 Task: Create a board button that arrange the lists on this board by title "descending".
Action: Mouse moved to (981, 82)
Screenshot: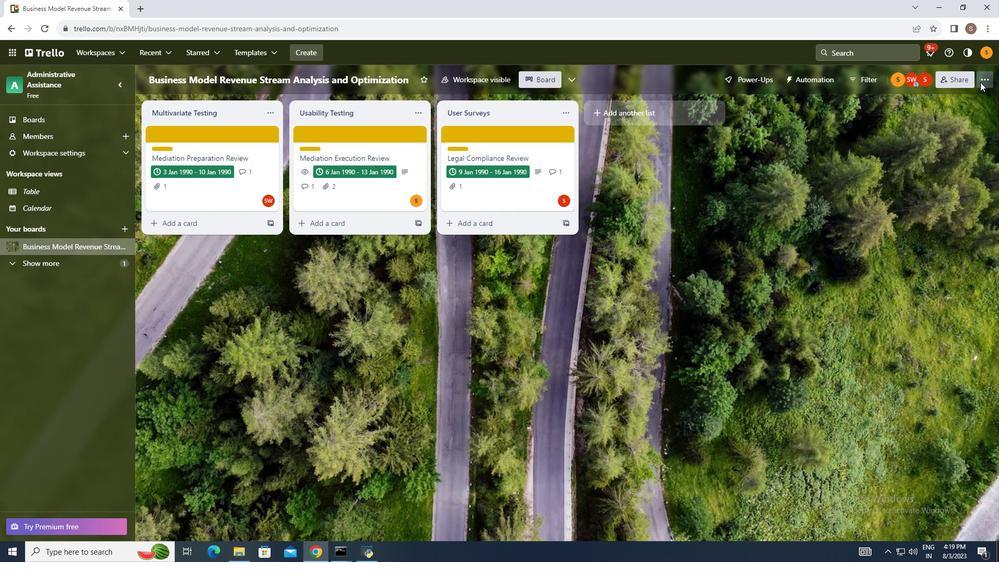 
Action: Mouse pressed left at (981, 82)
Screenshot: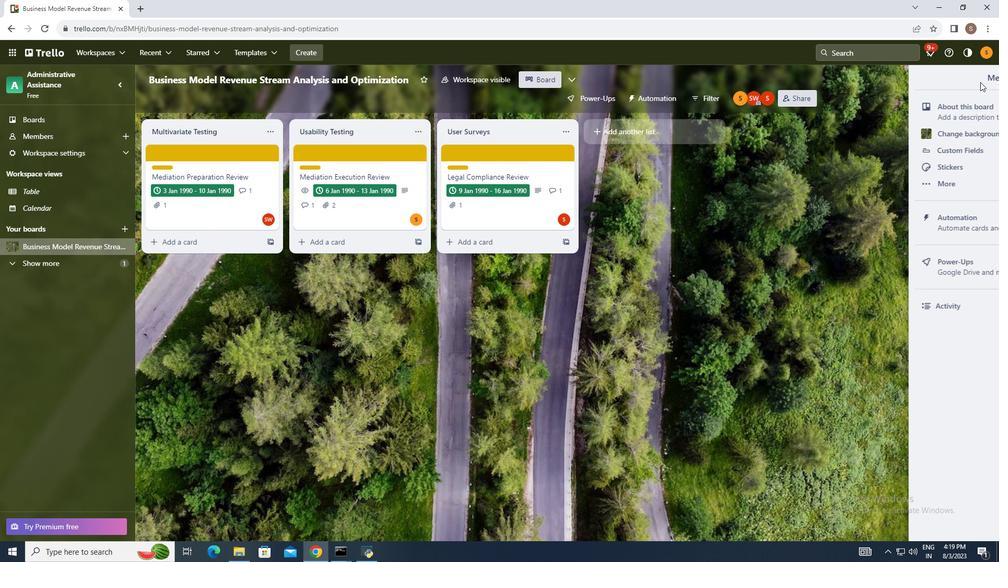 
Action: Mouse moved to (916, 224)
Screenshot: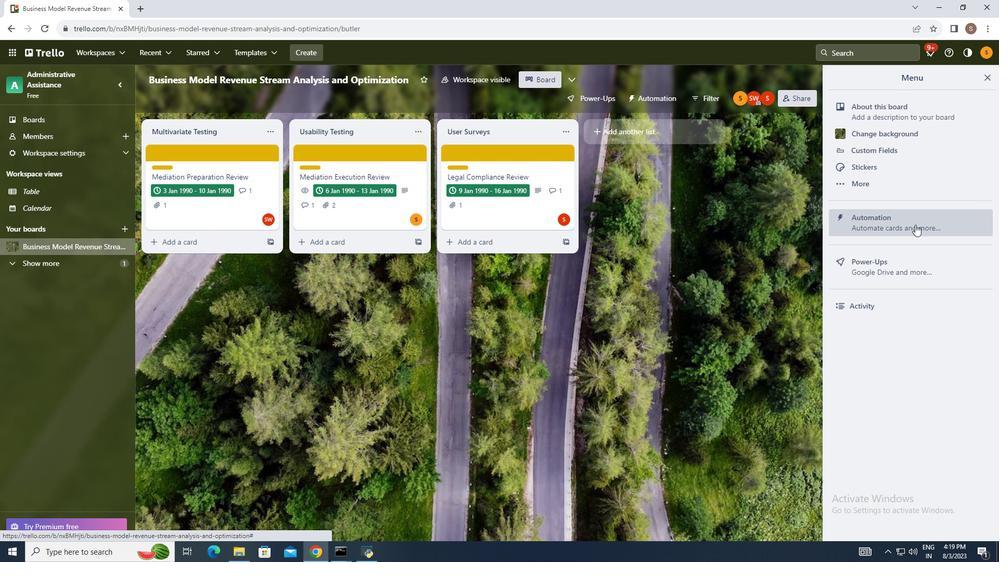 
Action: Mouse pressed left at (916, 224)
Screenshot: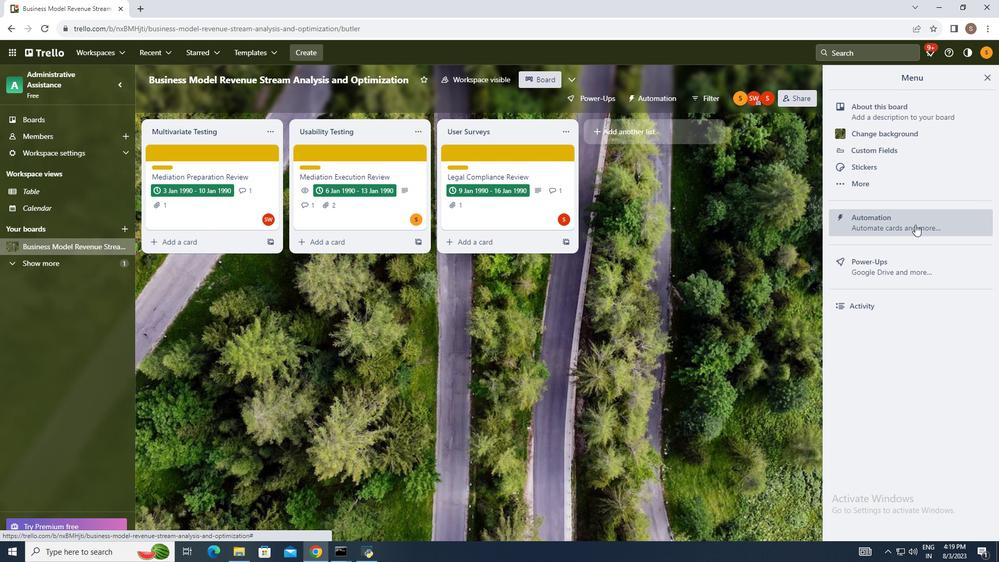 
Action: Mouse moved to (186, 295)
Screenshot: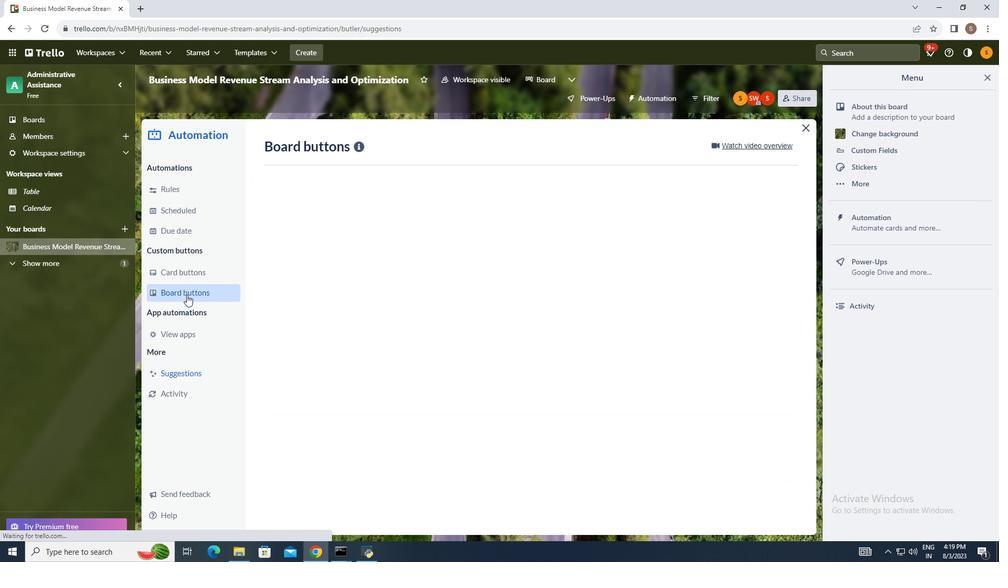 
Action: Mouse pressed left at (186, 295)
Screenshot: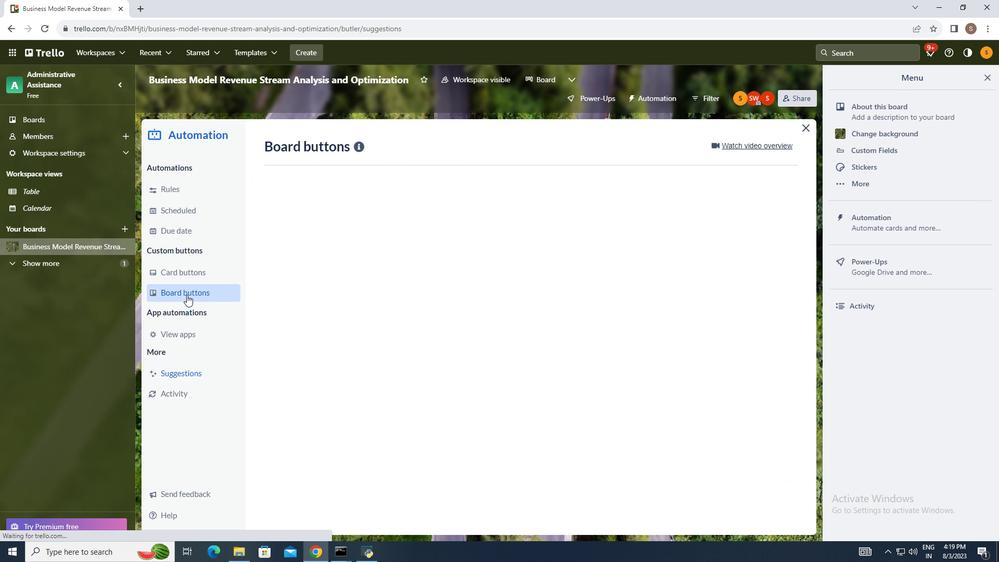 
Action: Mouse moved to (757, 145)
Screenshot: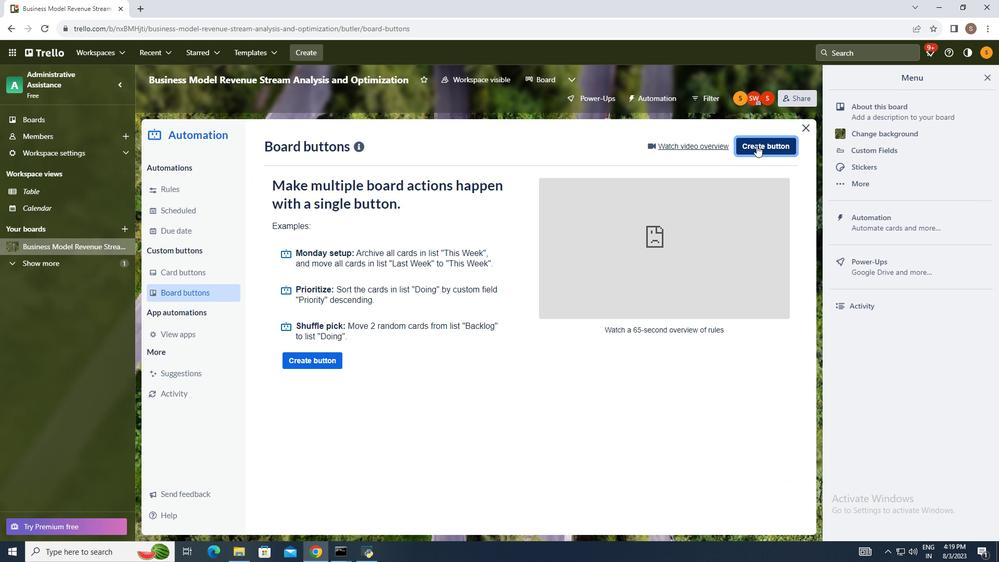 
Action: Mouse pressed left at (757, 145)
Screenshot: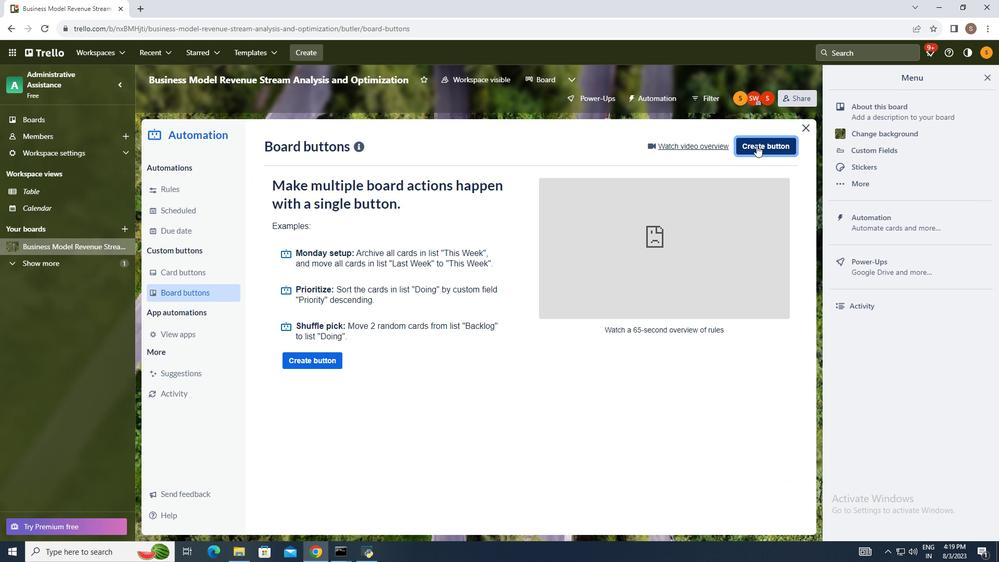 
Action: Mouse moved to (545, 286)
Screenshot: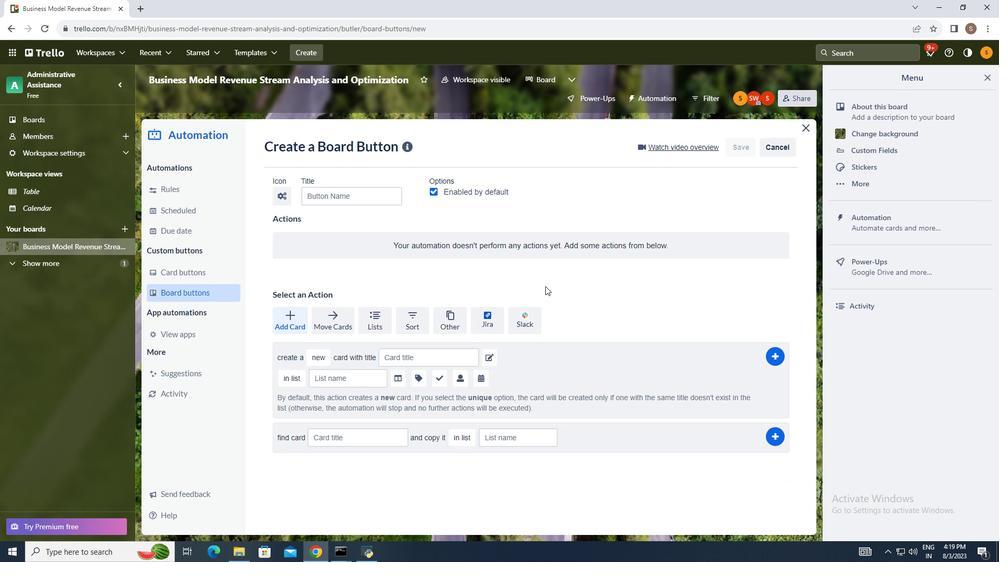 
Action: Mouse pressed left at (545, 286)
Screenshot: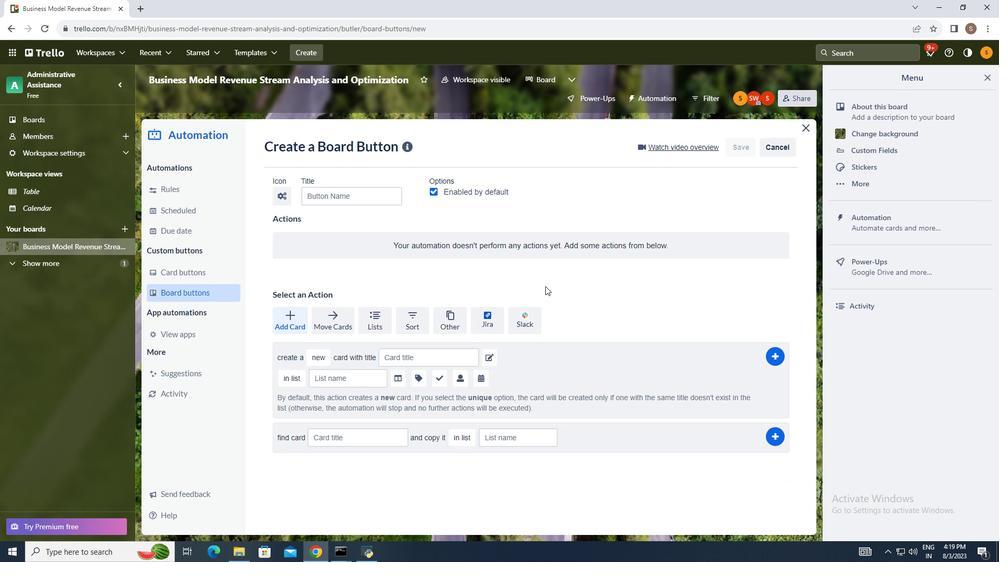 
Action: Mouse moved to (384, 316)
Screenshot: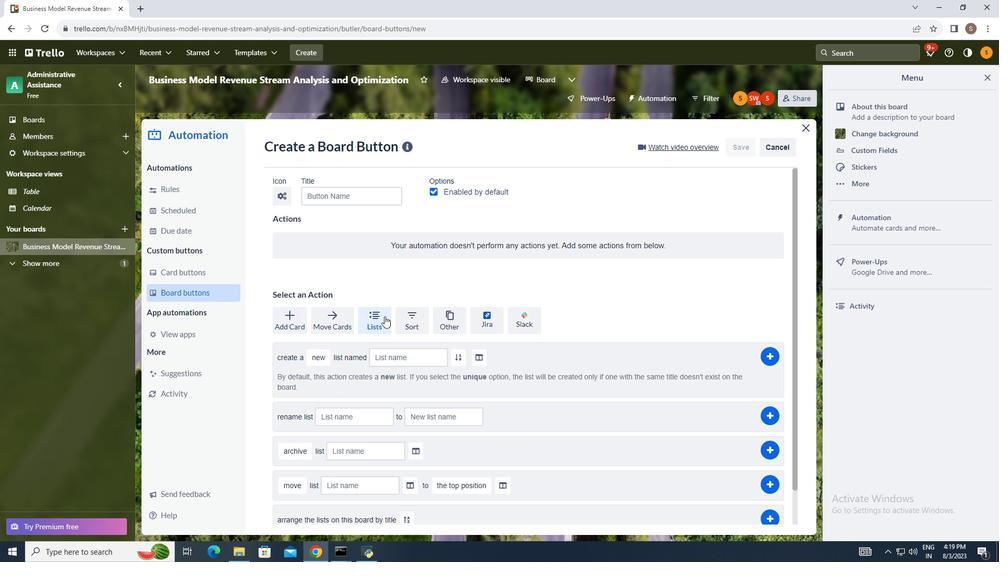 
Action: Mouse pressed left at (384, 316)
Screenshot: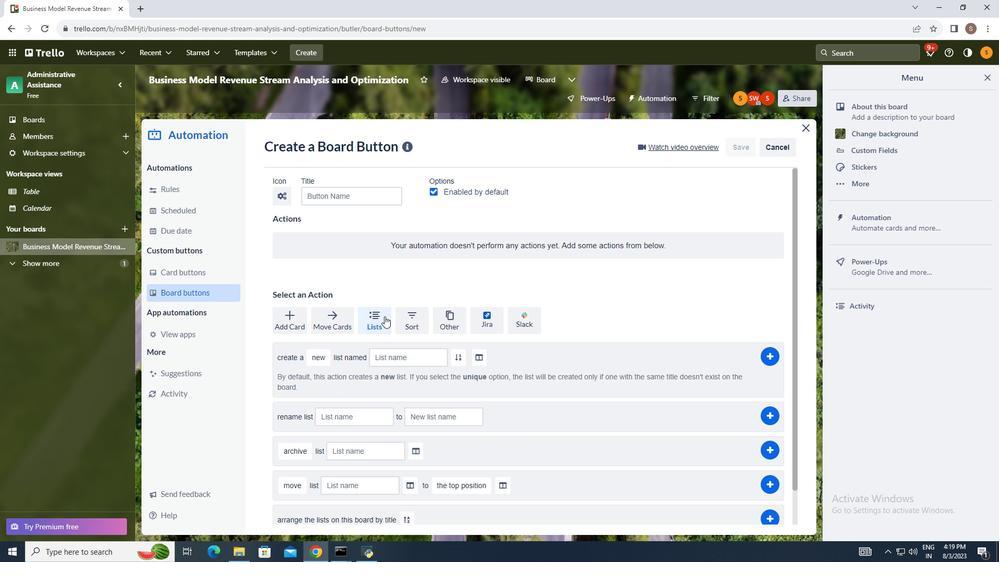 
Action: Mouse moved to (387, 386)
Screenshot: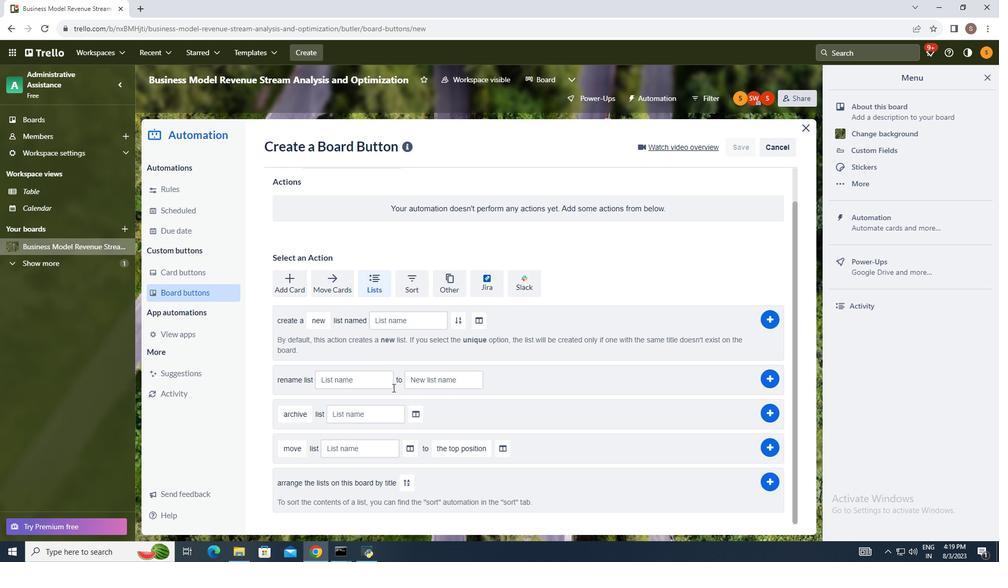 
Action: Mouse scrolled (387, 384) with delta (0, 0)
Screenshot: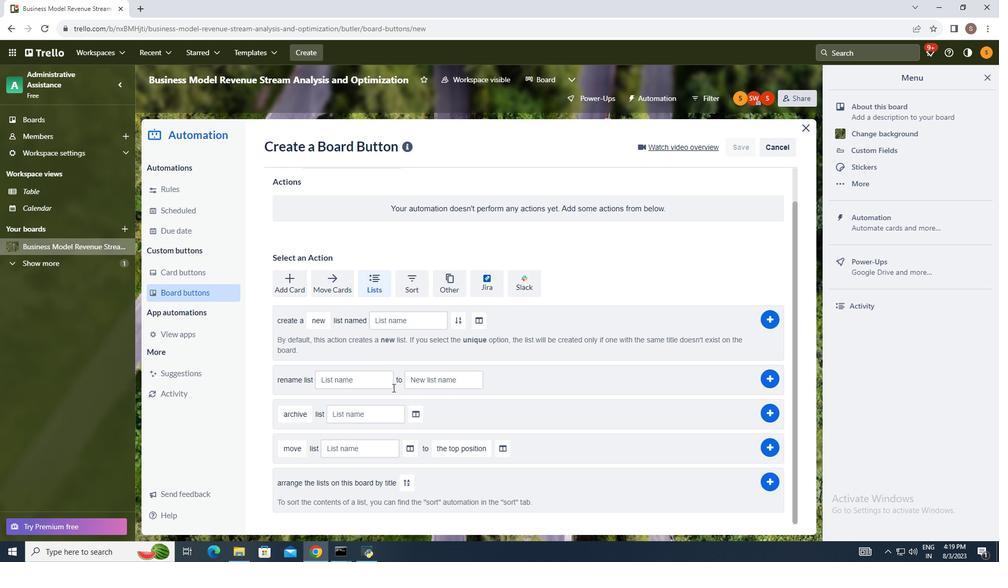 
Action: Mouse moved to (387, 387)
Screenshot: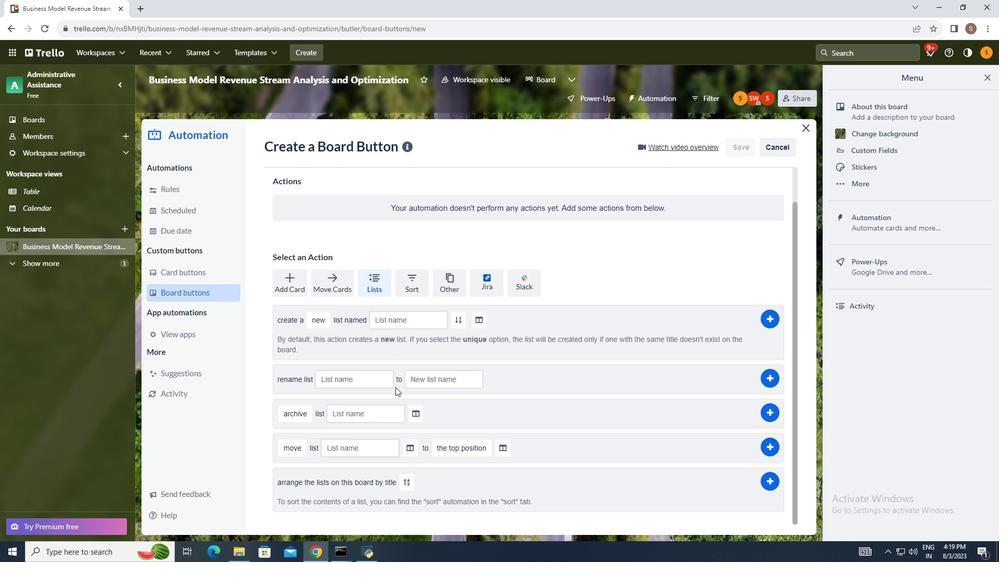 
Action: Mouse scrolled (387, 386) with delta (0, 0)
Screenshot: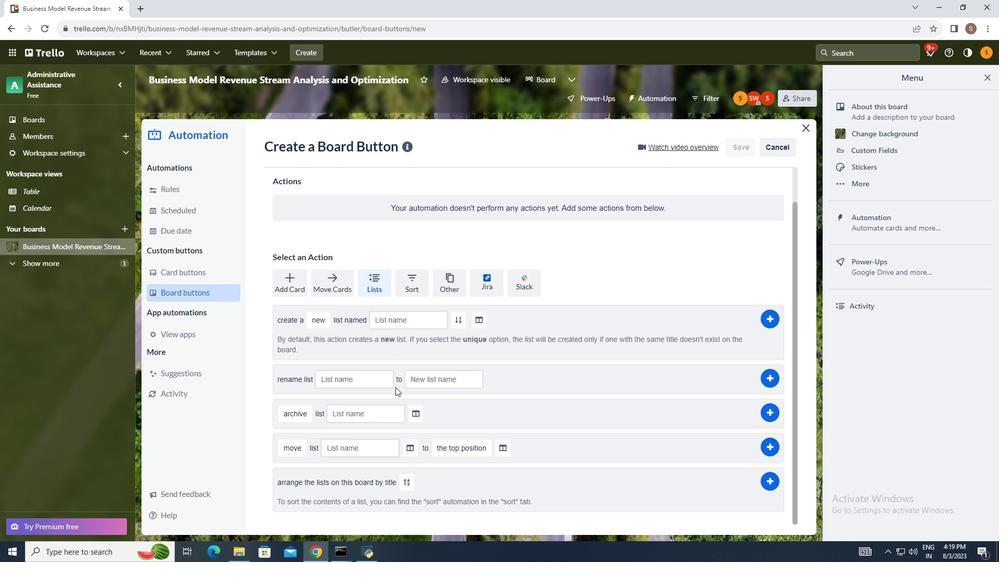 
Action: Mouse moved to (389, 388)
Screenshot: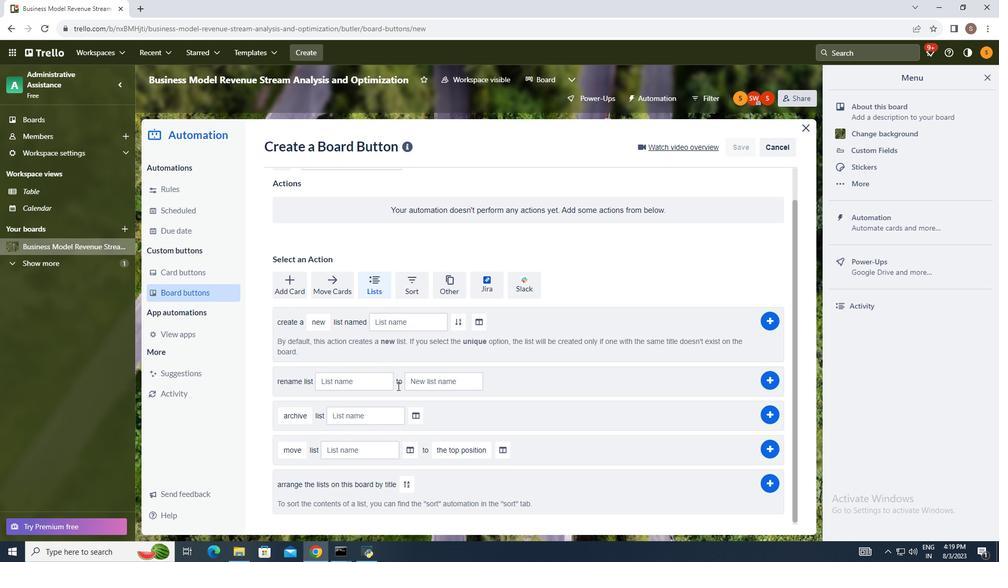 
Action: Mouse scrolled (389, 387) with delta (0, 0)
Screenshot: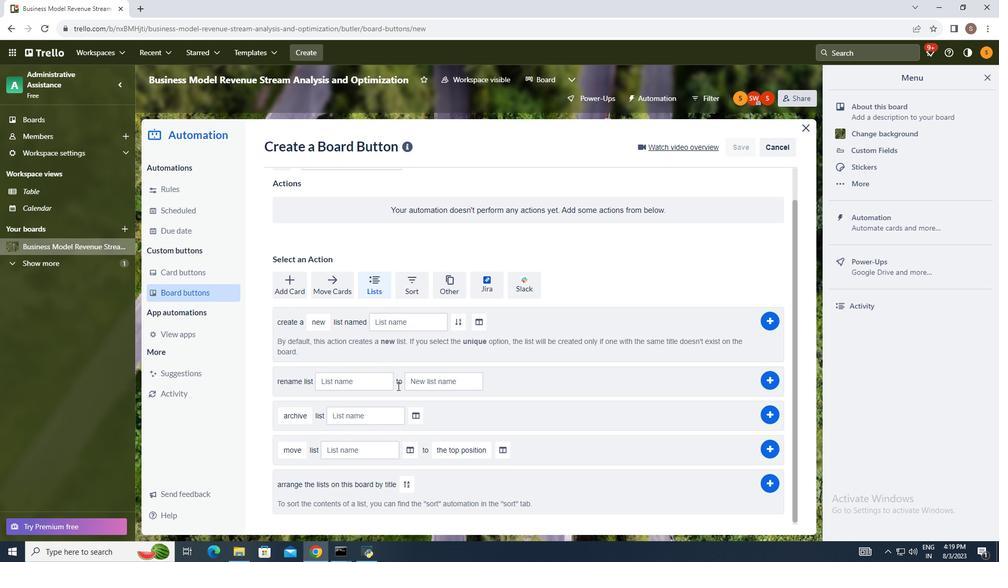 
Action: Mouse moved to (396, 386)
Screenshot: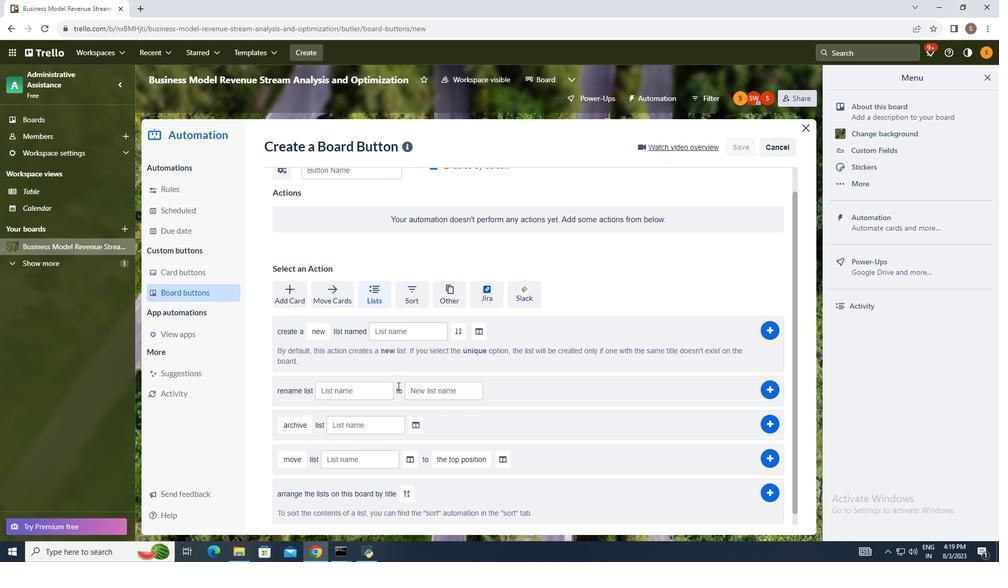 
Action: Mouse scrolled (396, 386) with delta (0, 0)
Screenshot: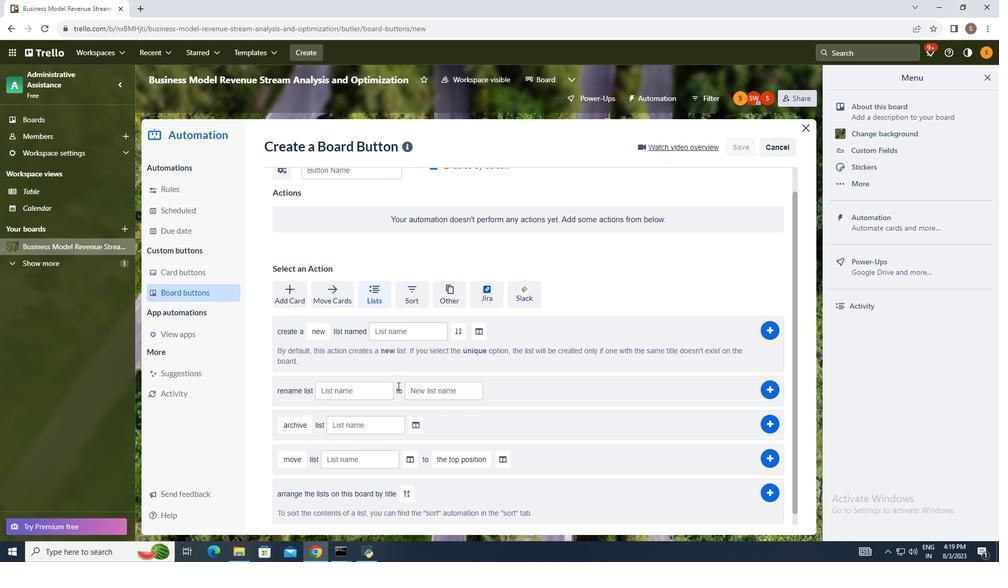 
Action: Mouse moved to (397, 386)
Screenshot: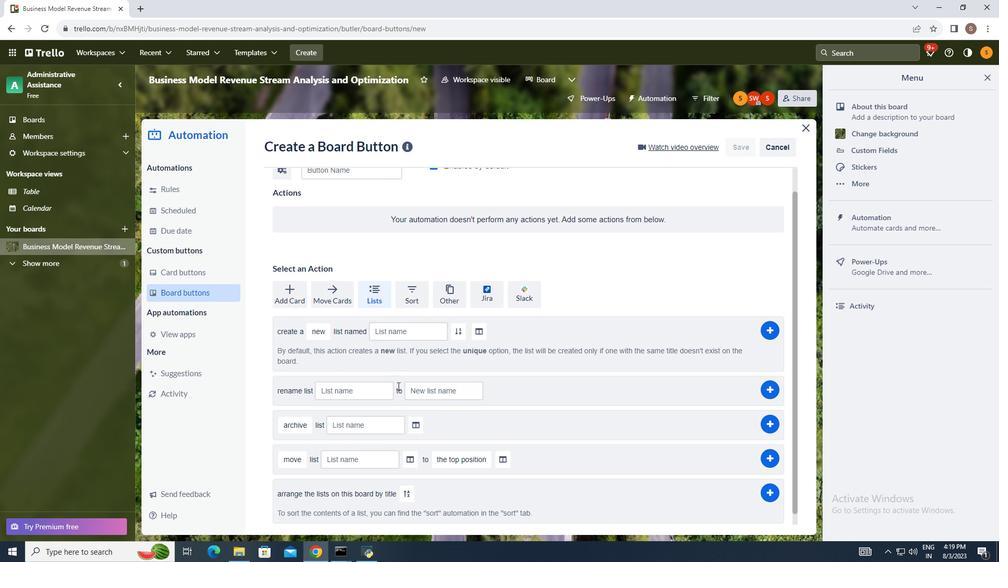 
Action: Mouse scrolled (397, 385) with delta (0, 0)
Screenshot: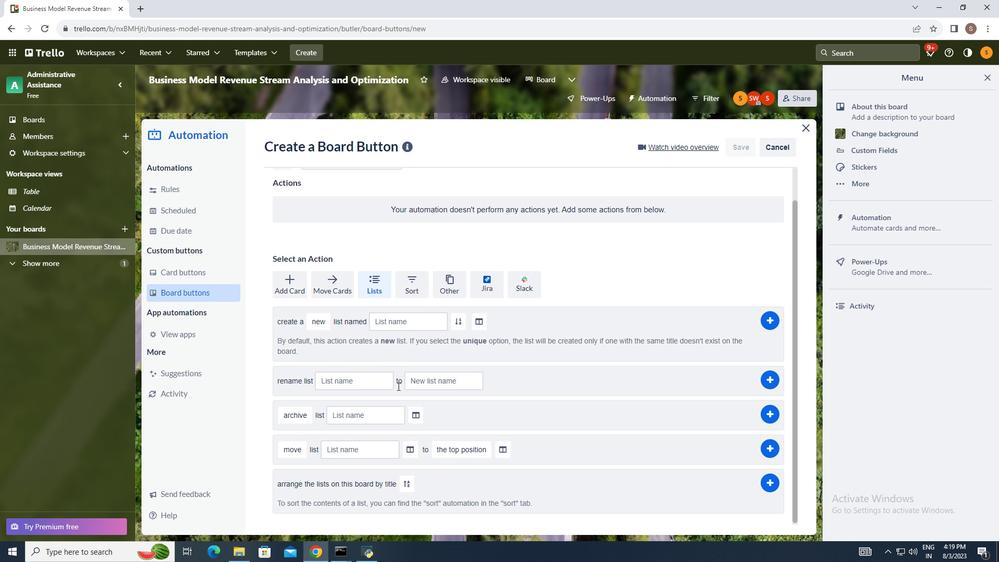 
Action: Mouse scrolled (397, 385) with delta (0, 0)
Screenshot: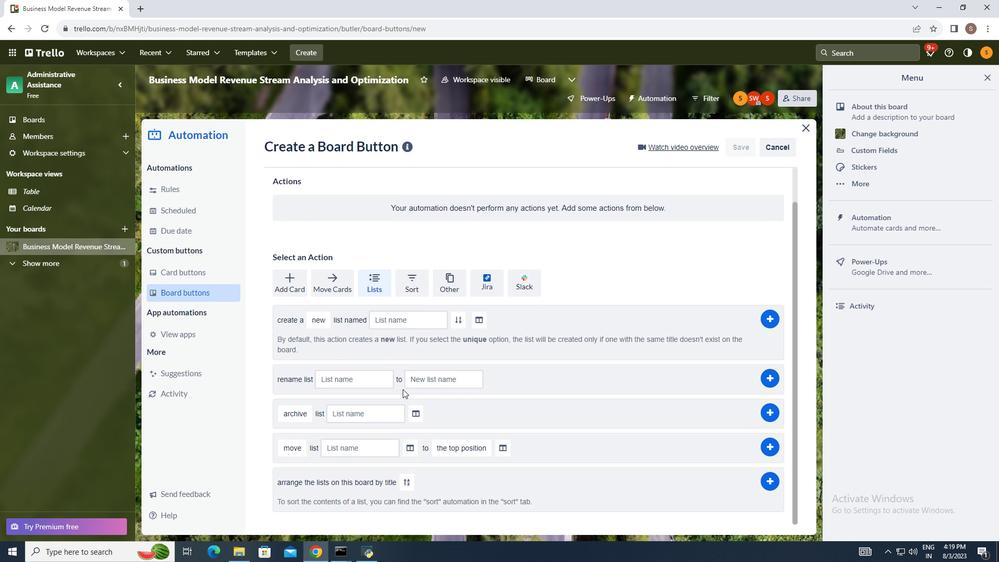 
Action: Mouse moved to (403, 482)
Screenshot: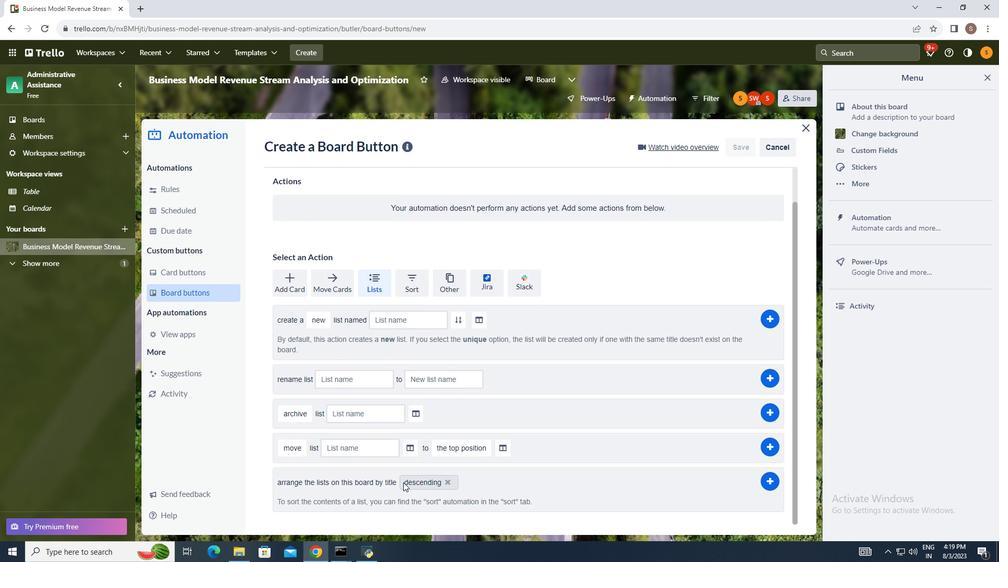 
Action: Mouse pressed left at (403, 482)
Screenshot: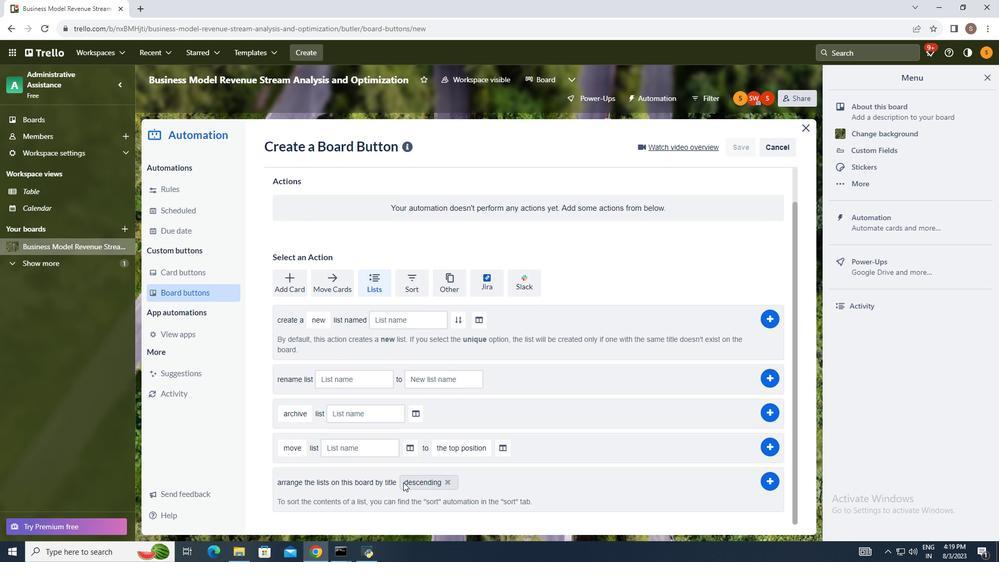 
Action: Mouse moved to (767, 480)
Screenshot: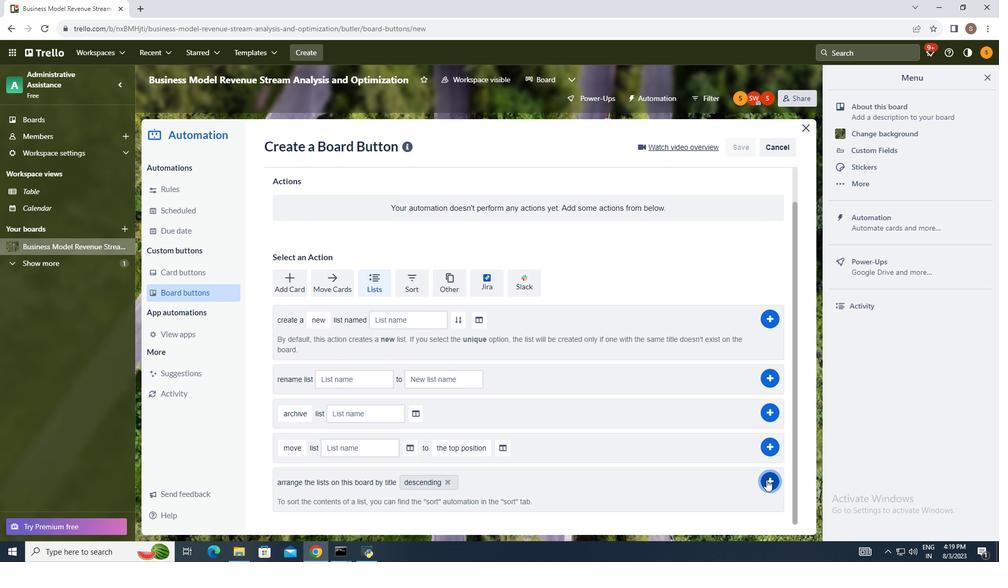 
Action: Mouse pressed left at (767, 480)
Screenshot: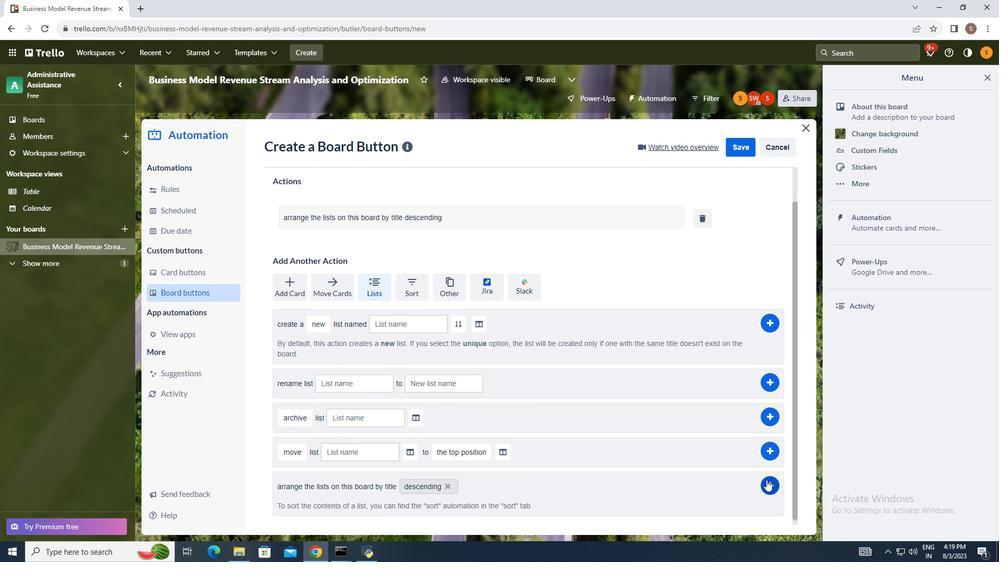 
Action: Mouse moved to (824, 439)
Screenshot: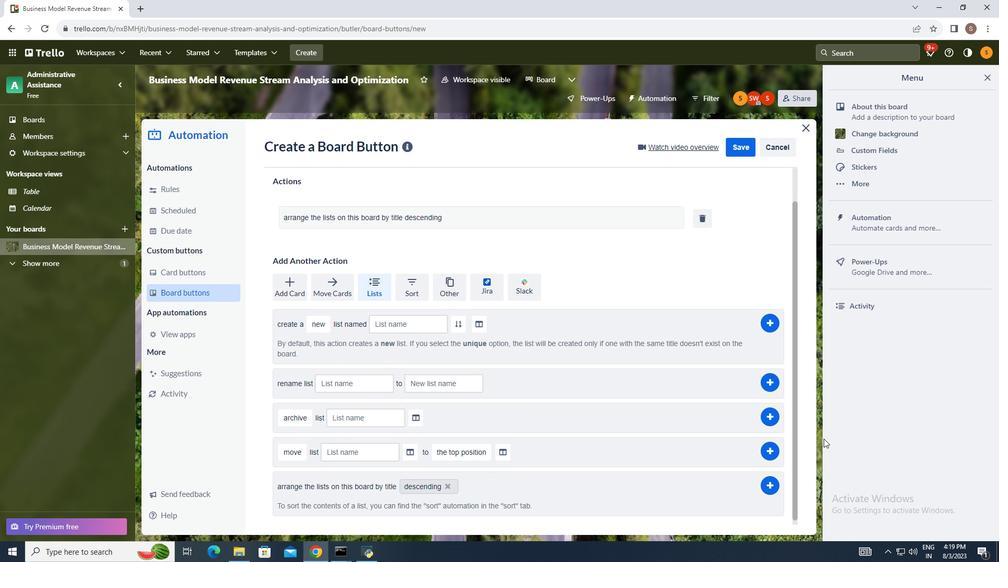 
